 Task: Start in the project TreasureLine the sprint 'Light Speed', with a duration of 2 weeks.
Action: Mouse moved to (211, 66)
Screenshot: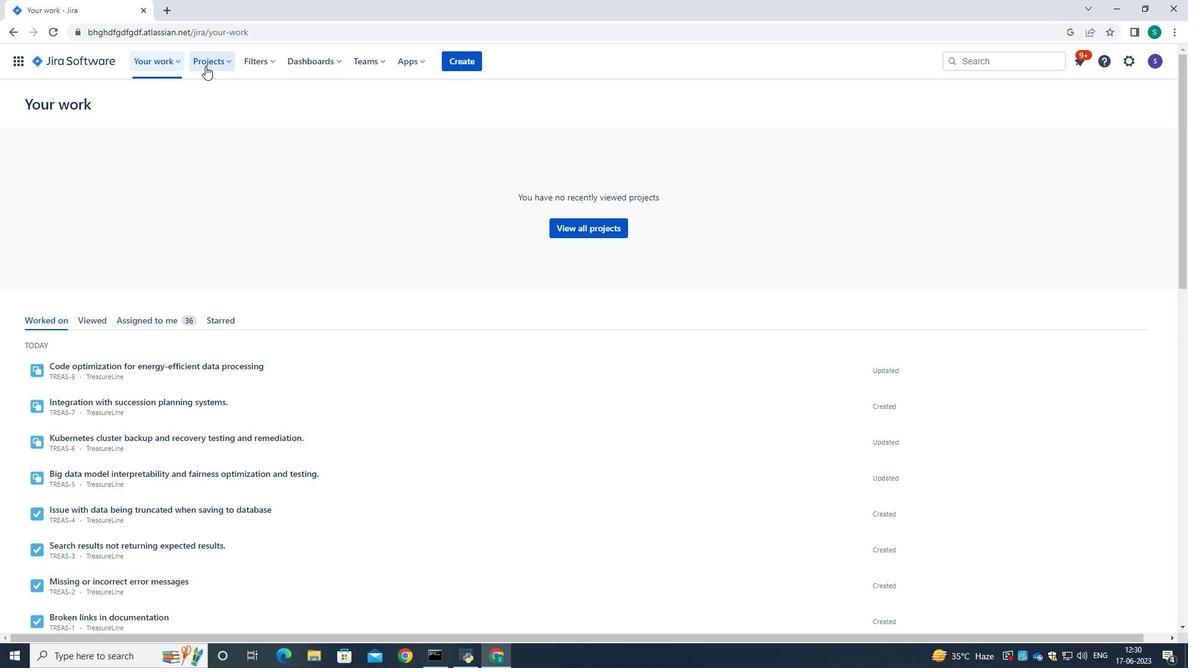
Action: Mouse pressed left at (211, 66)
Screenshot: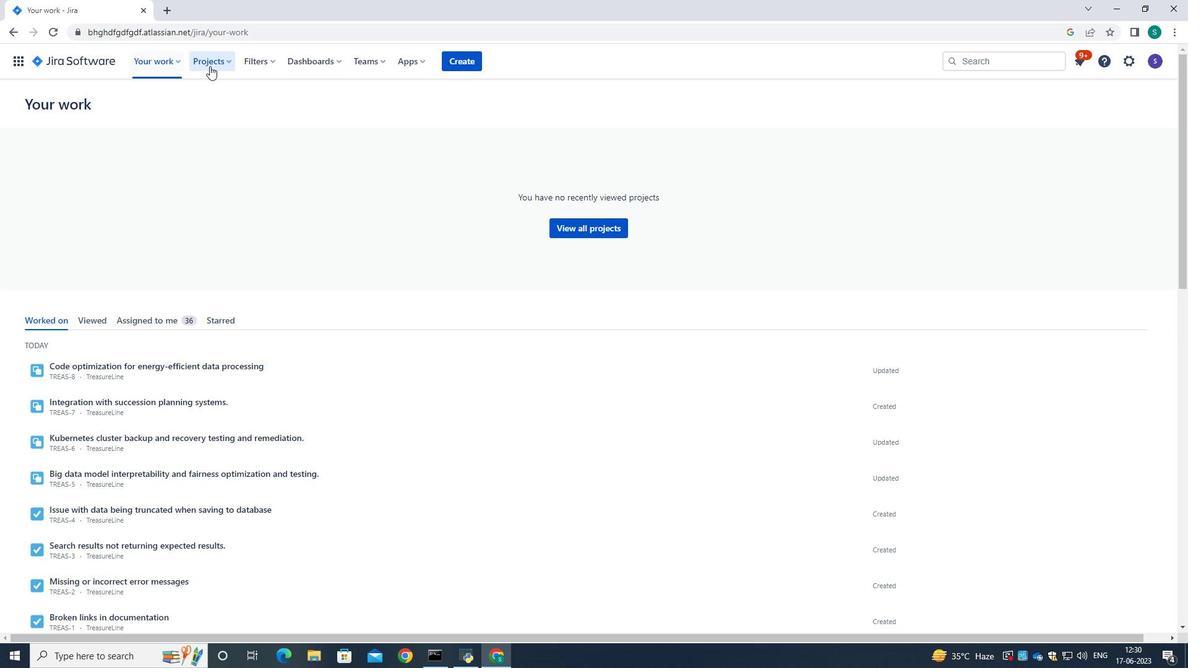 
Action: Mouse moved to (219, 110)
Screenshot: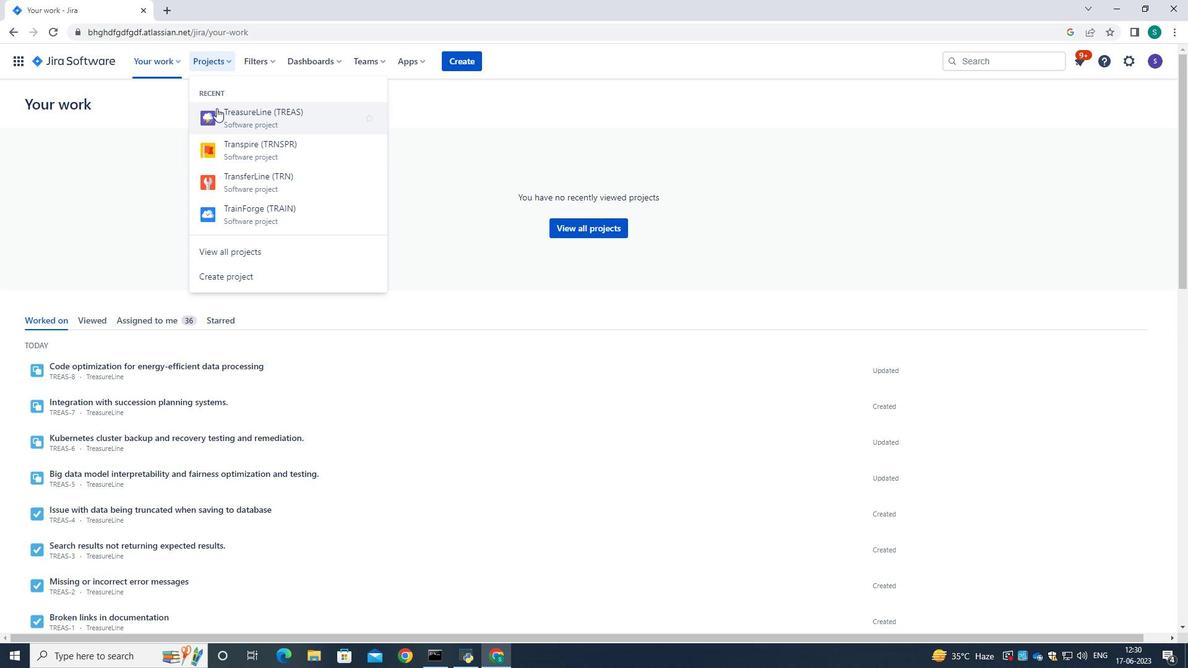 
Action: Mouse pressed left at (219, 110)
Screenshot: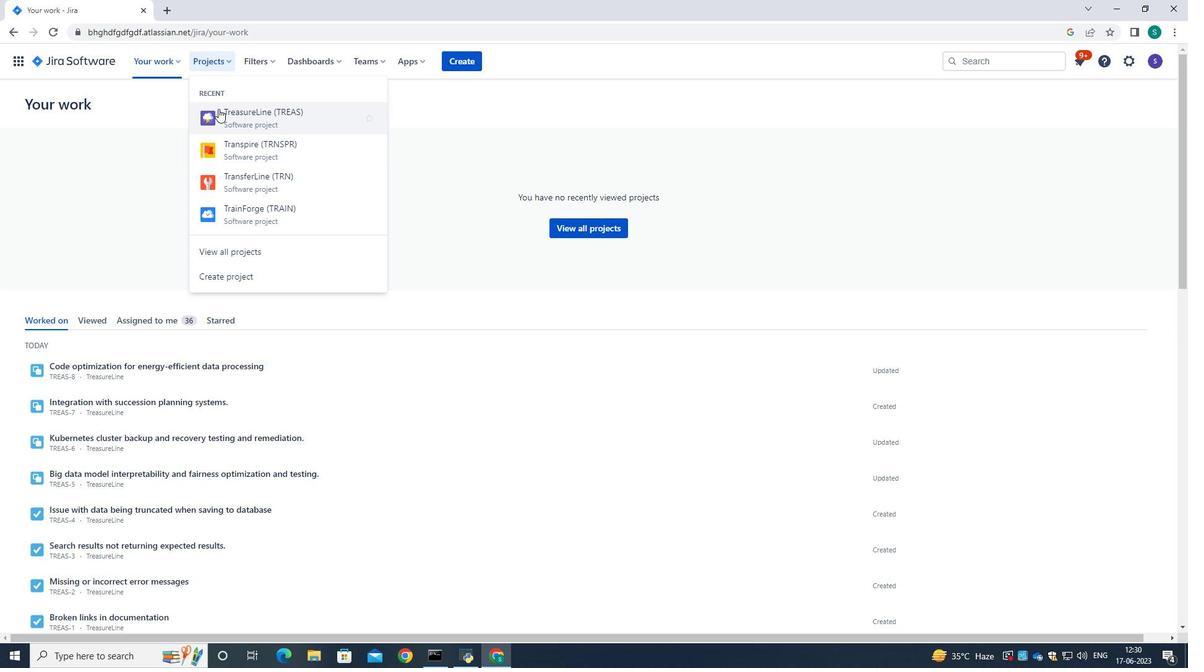 
Action: Mouse moved to (96, 186)
Screenshot: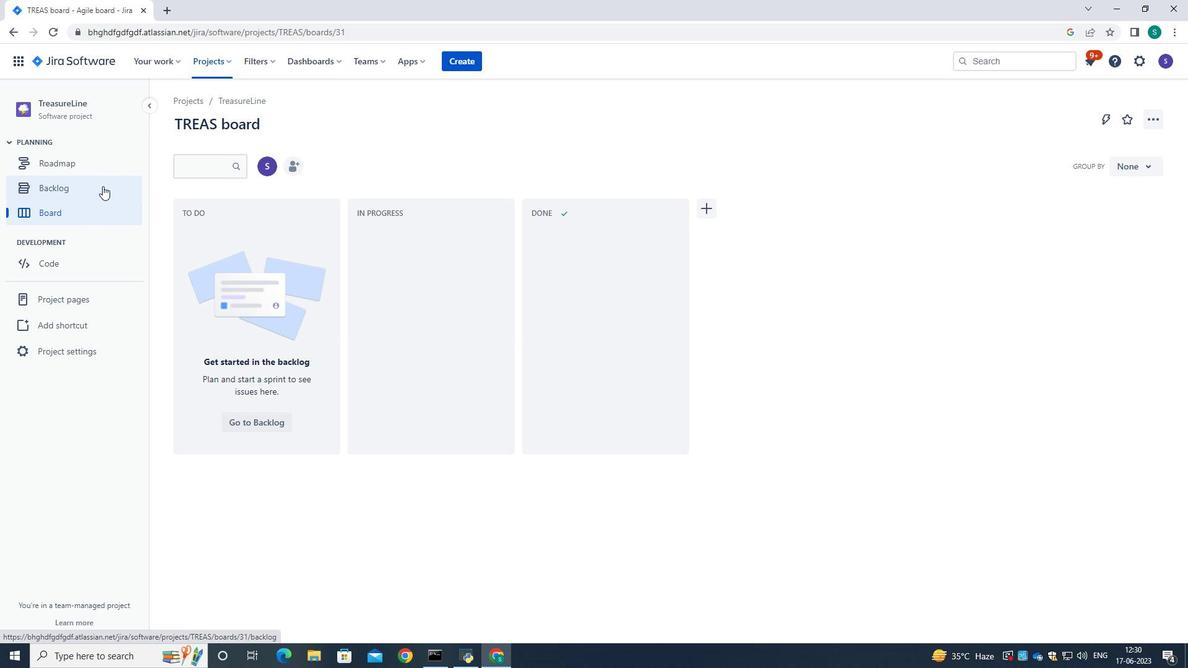 
Action: Mouse pressed left at (96, 186)
Screenshot: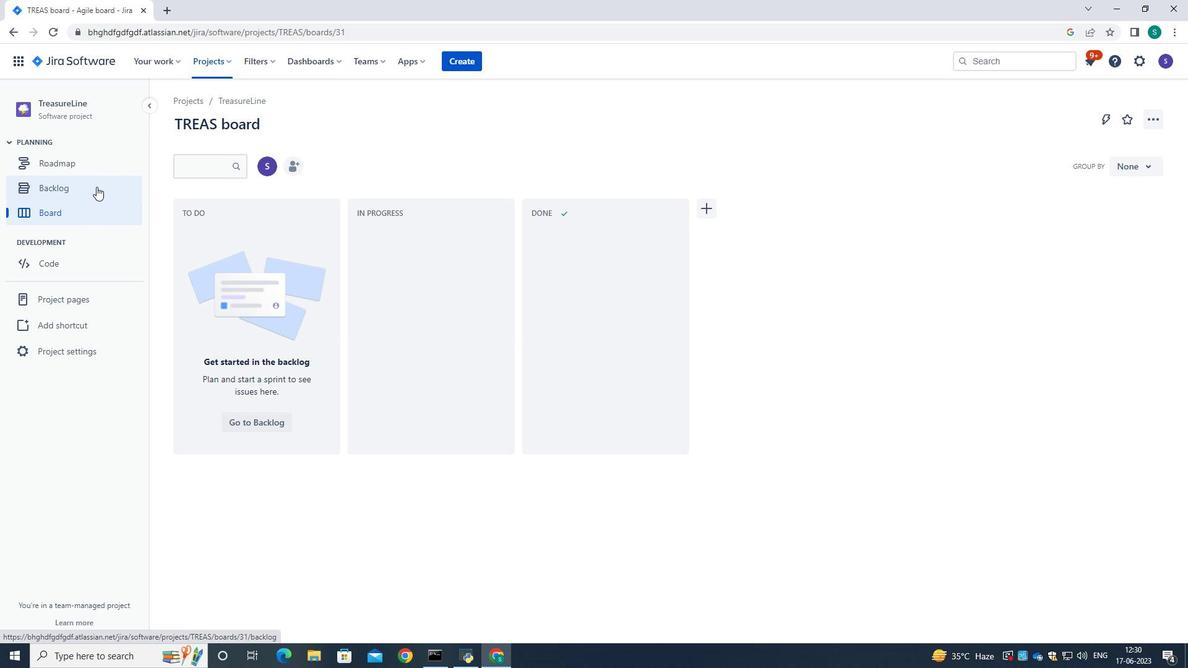
Action: Mouse moved to (511, 304)
Screenshot: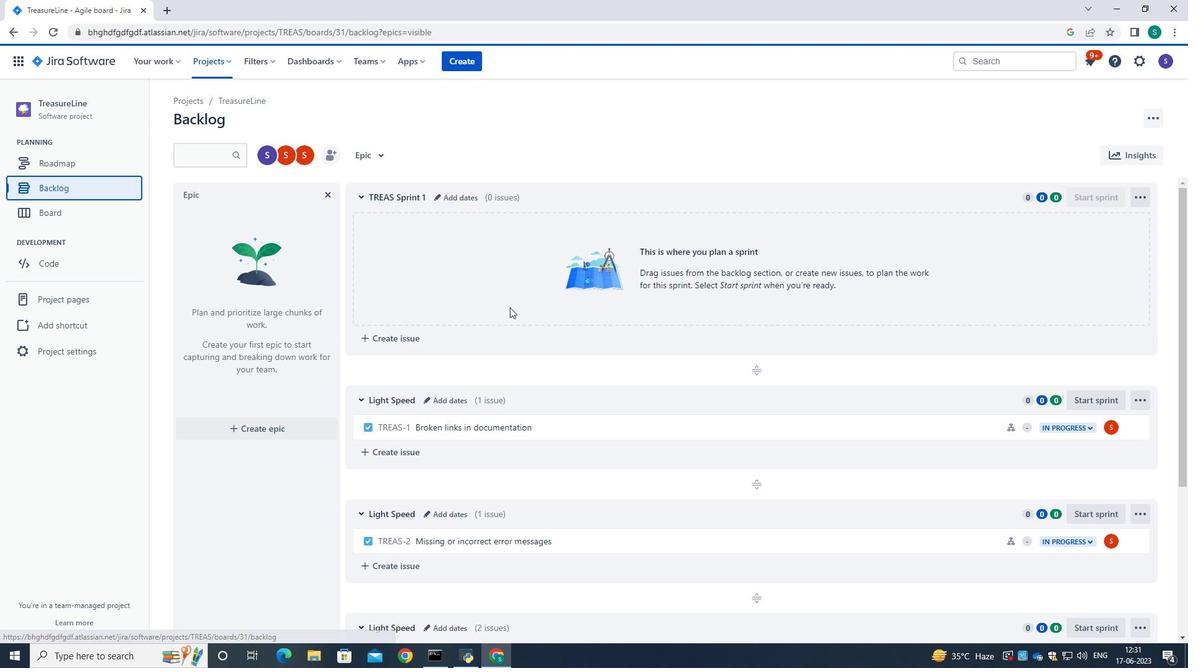 
Action: Mouse scrolled (511, 304) with delta (0, 0)
Screenshot: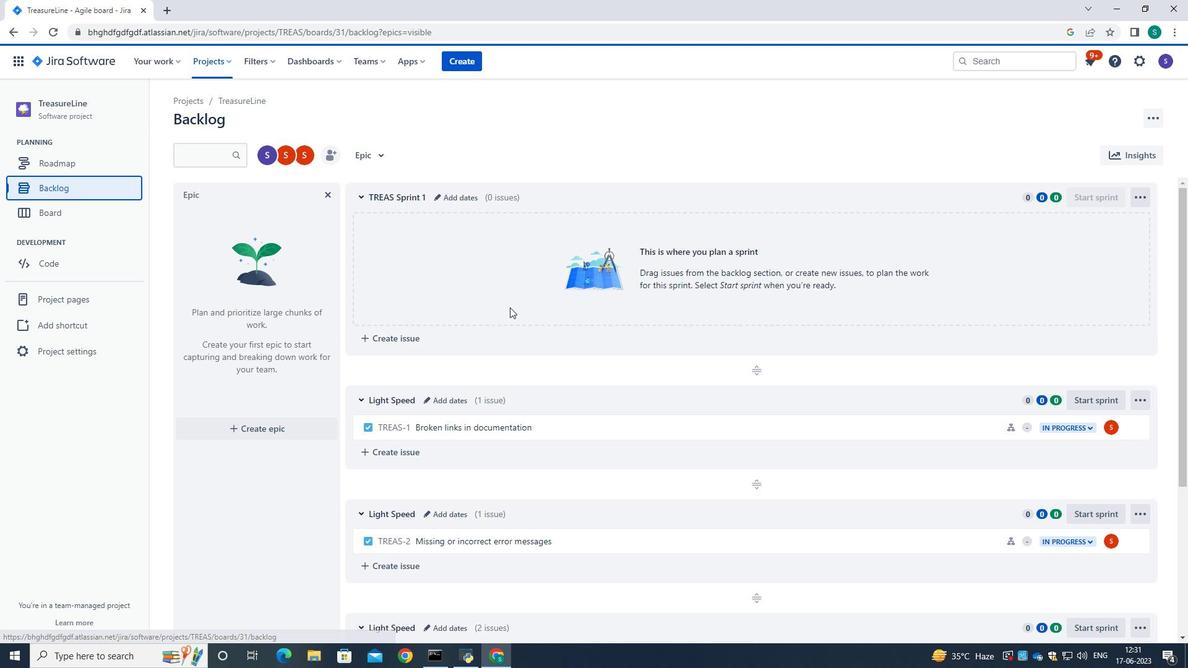 
Action: Mouse scrolled (511, 304) with delta (0, 0)
Screenshot: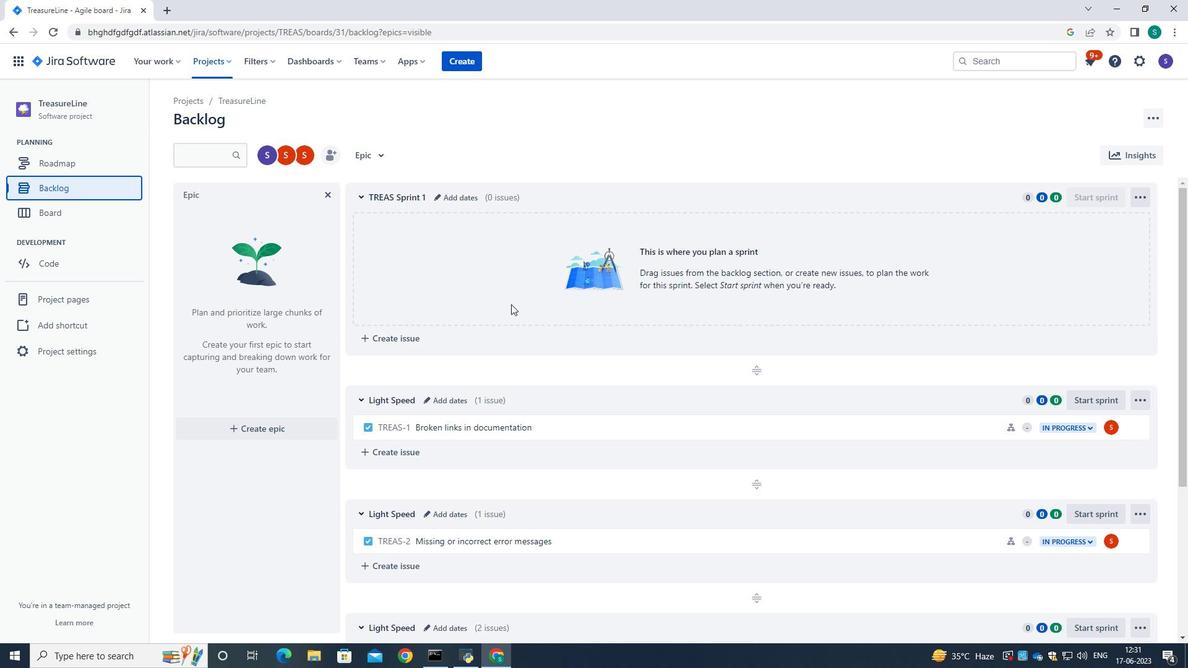 
Action: Mouse moved to (448, 281)
Screenshot: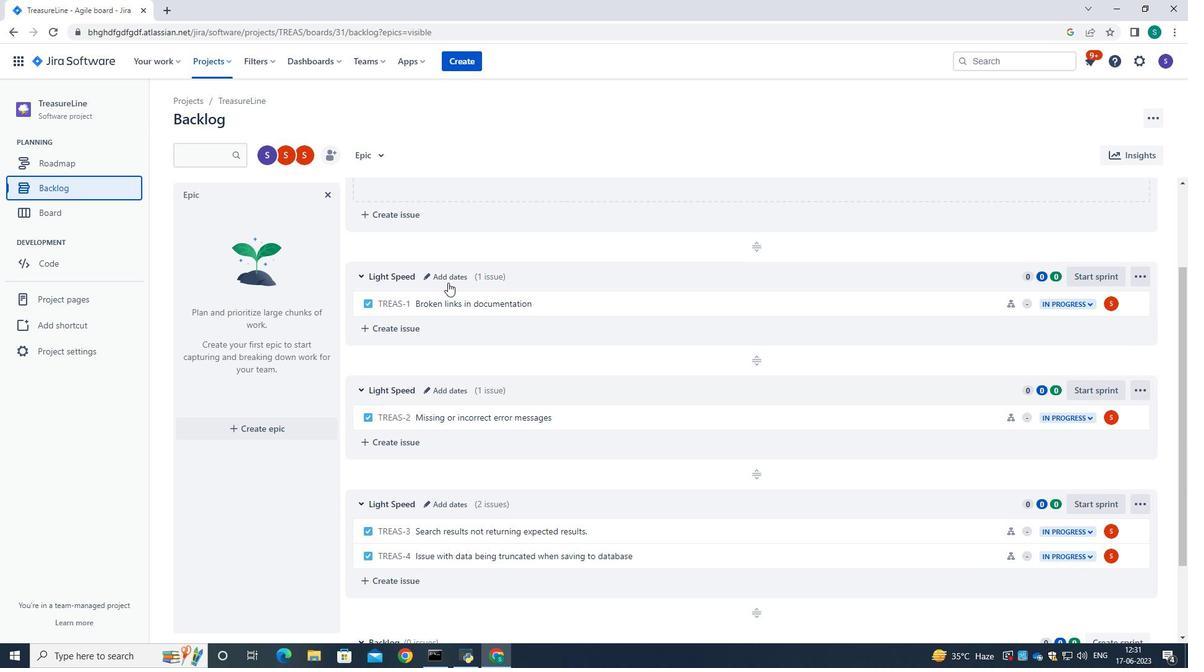 
Action: Mouse pressed left at (448, 281)
Screenshot: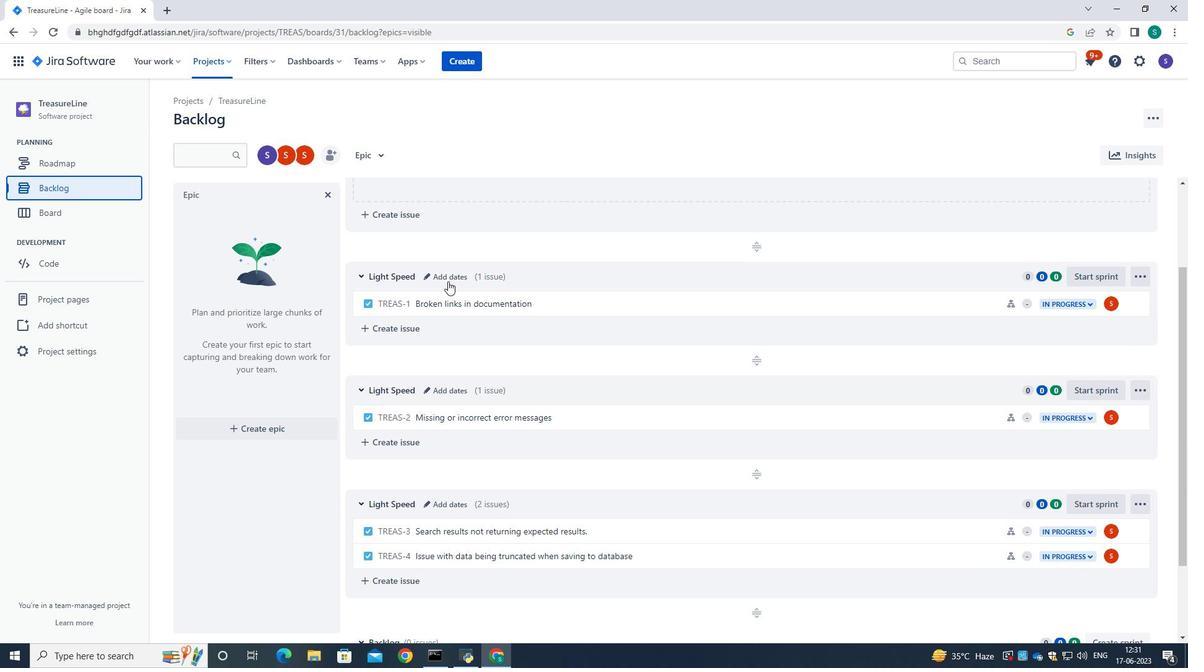 
Action: Mouse moved to (506, 193)
Screenshot: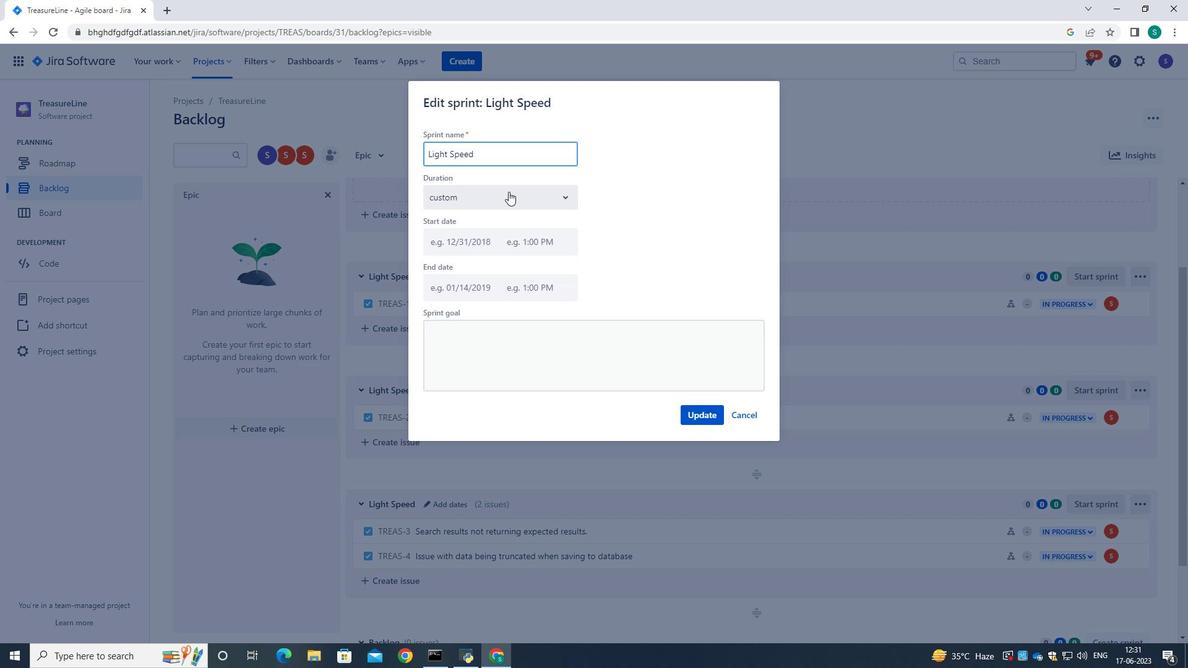 
Action: Mouse pressed left at (506, 193)
Screenshot: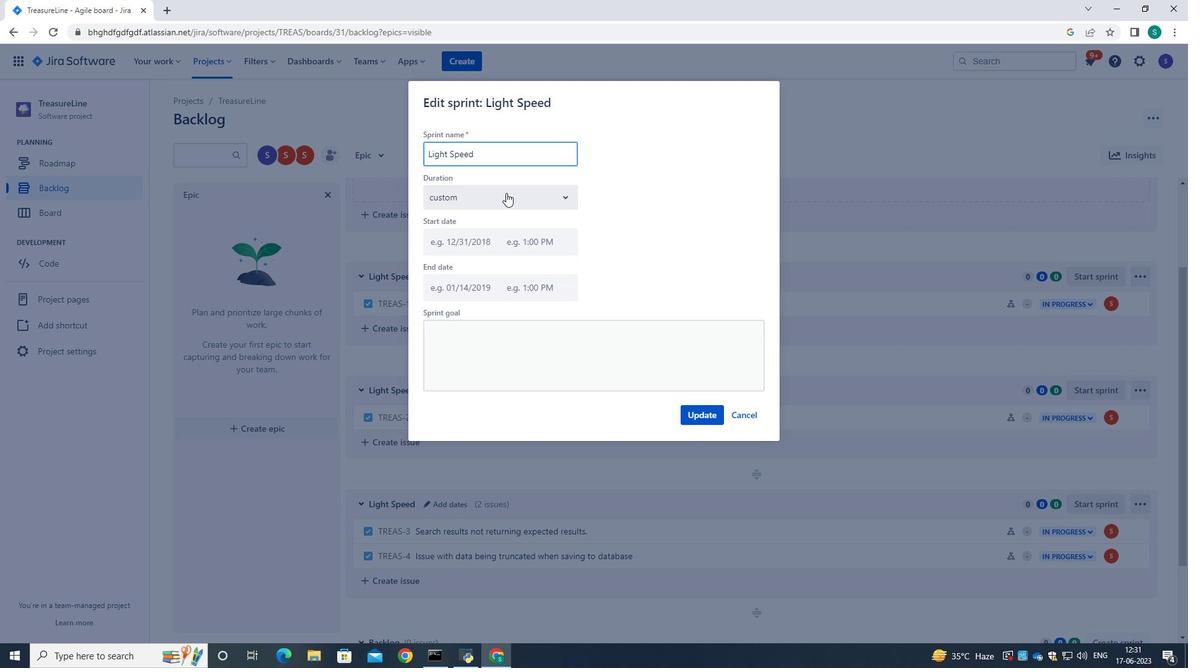 
Action: Mouse moved to (479, 198)
Screenshot: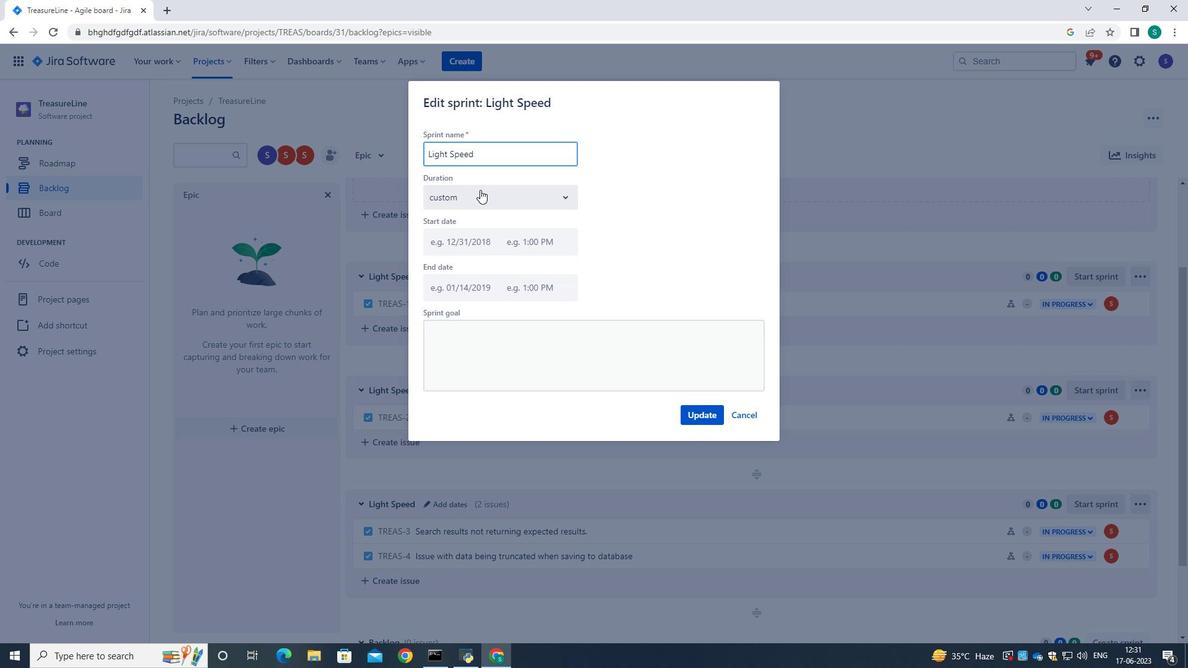 
Action: Mouse pressed left at (479, 198)
Screenshot: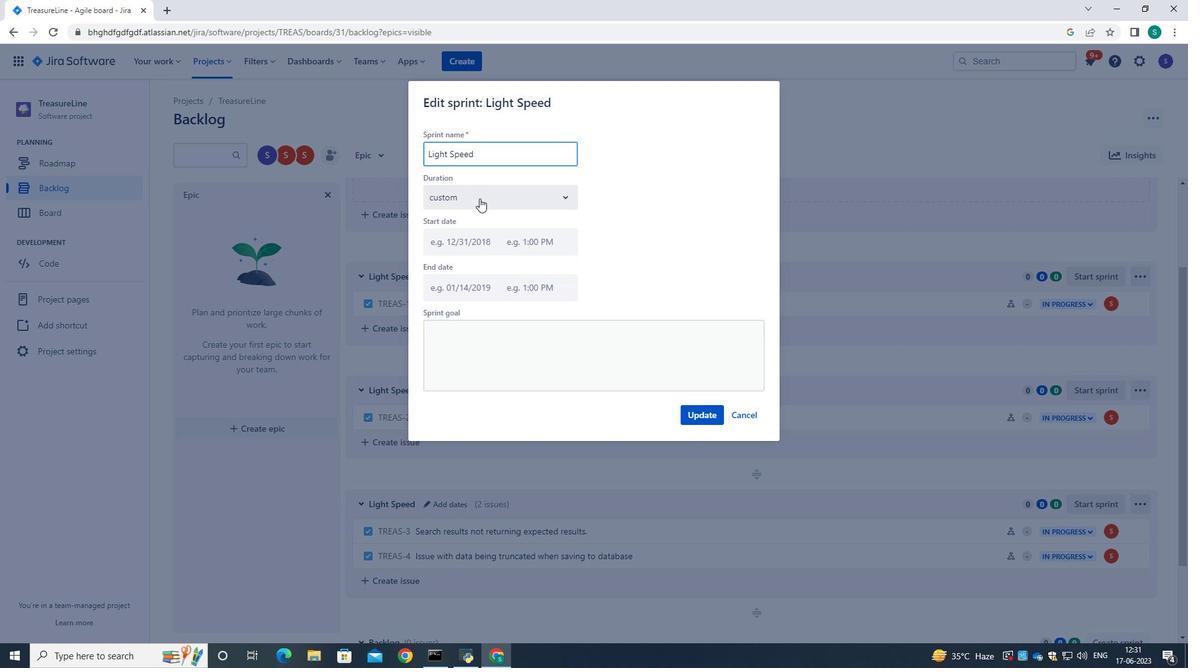 
Action: Mouse moved to (477, 200)
Screenshot: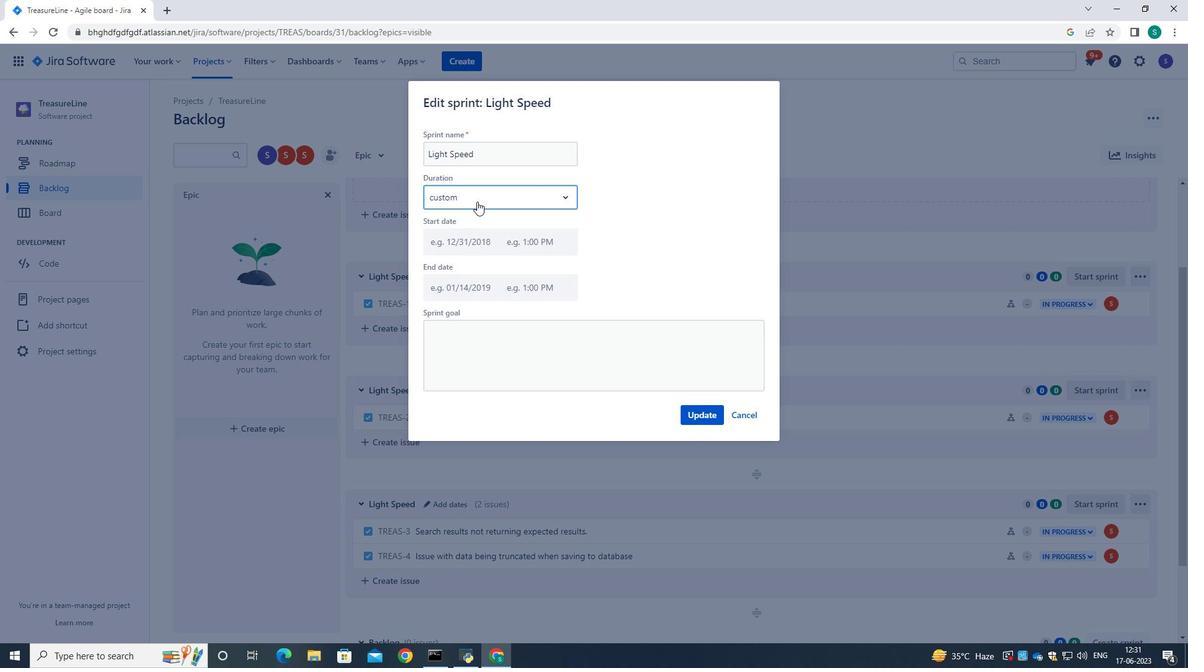
Action: Mouse pressed left at (477, 200)
Screenshot: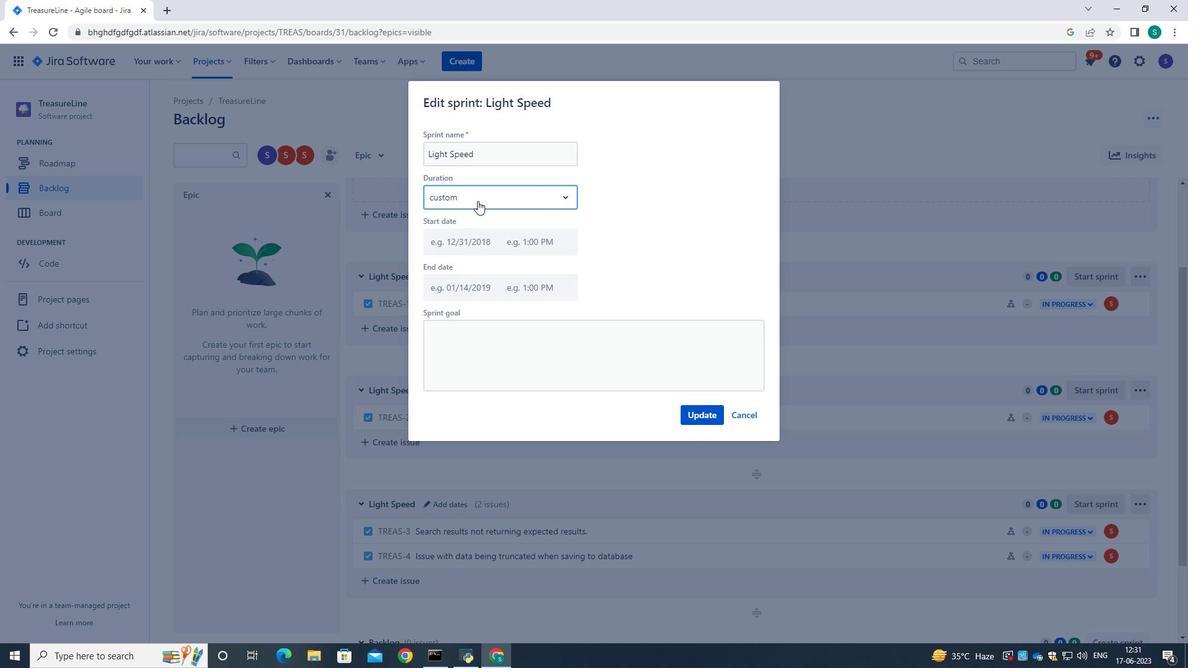 
Action: Mouse moved to (460, 249)
Screenshot: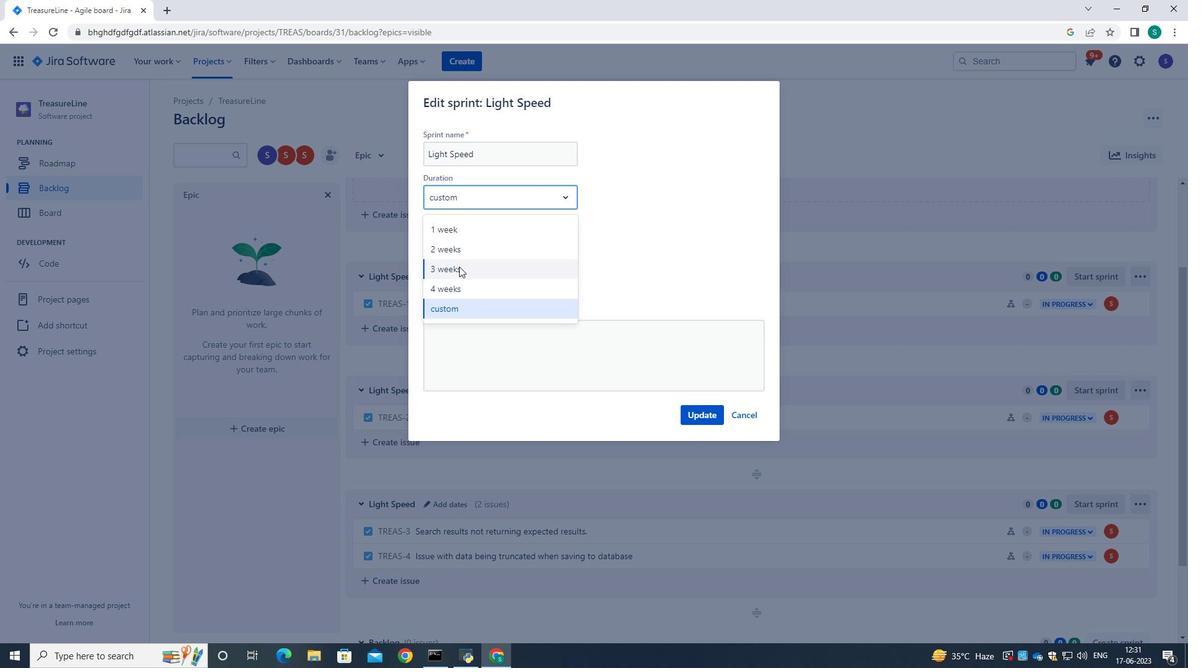 
Action: Mouse pressed left at (460, 249)
Screenshot: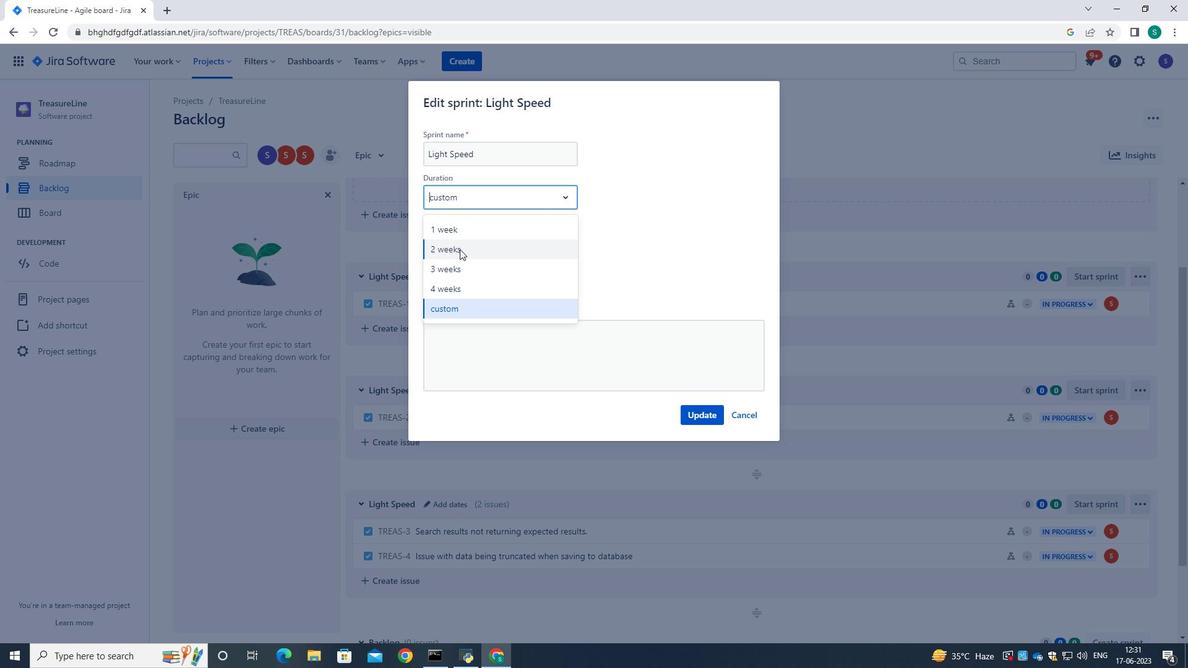 
Action: Mouse moved to (705, 411)
Screenshot: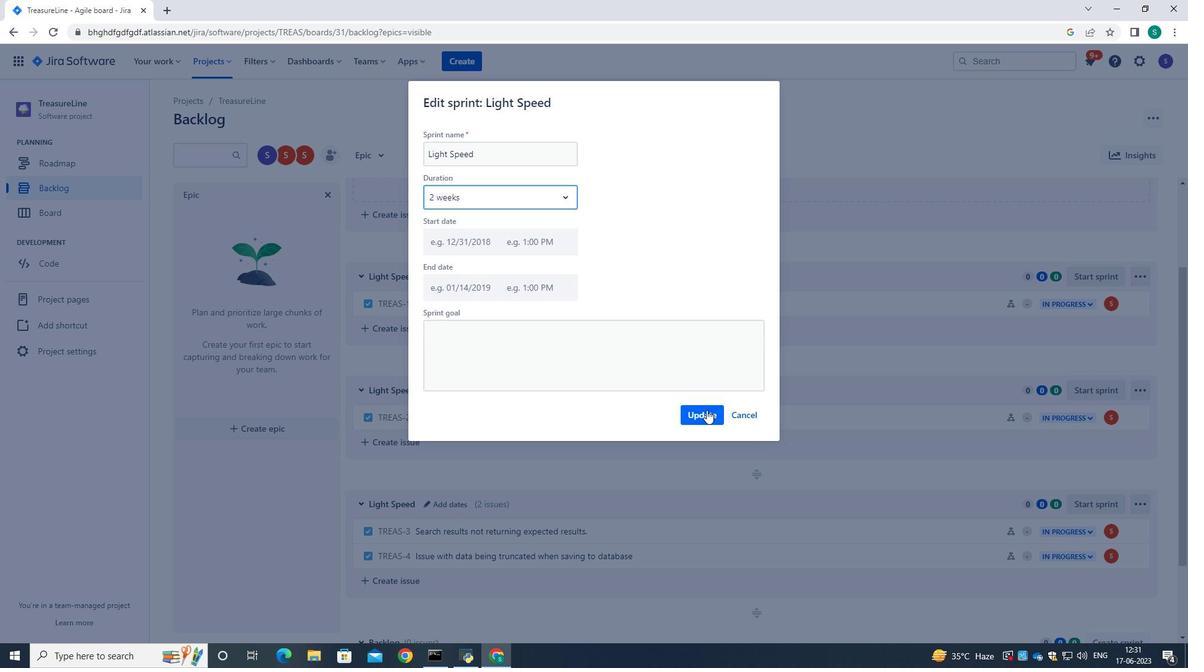 
Action: Mouse pressed left at (705, 411)
Screenshot: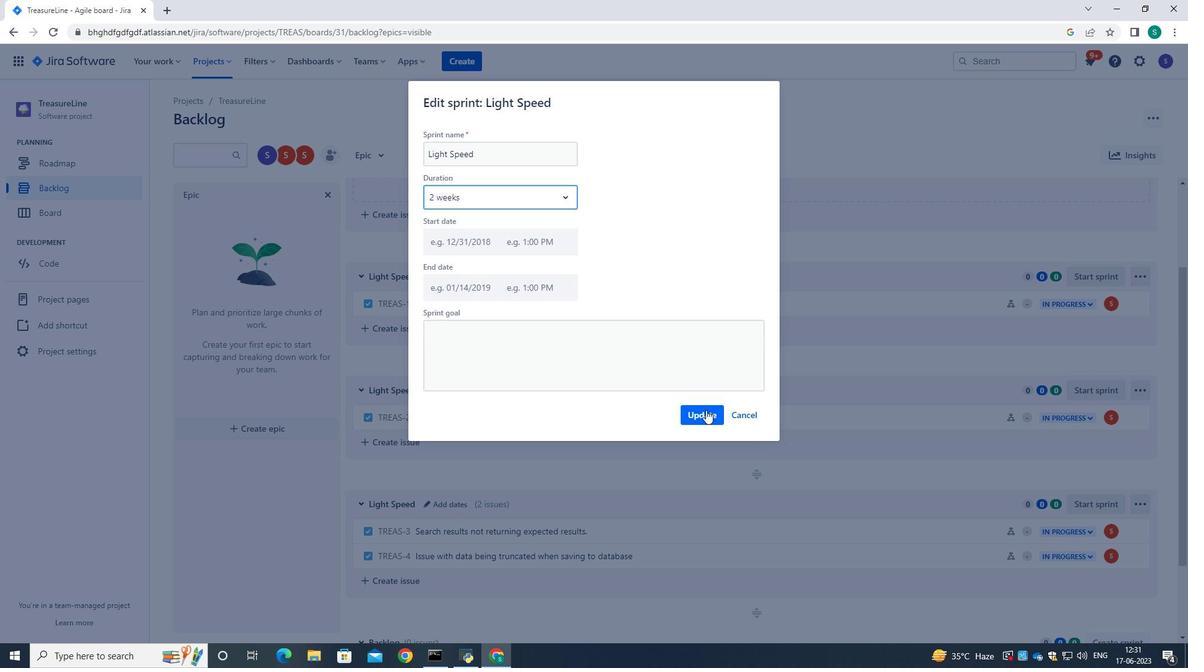 
Action: Mouse moved to (846, 153)
Screenshot: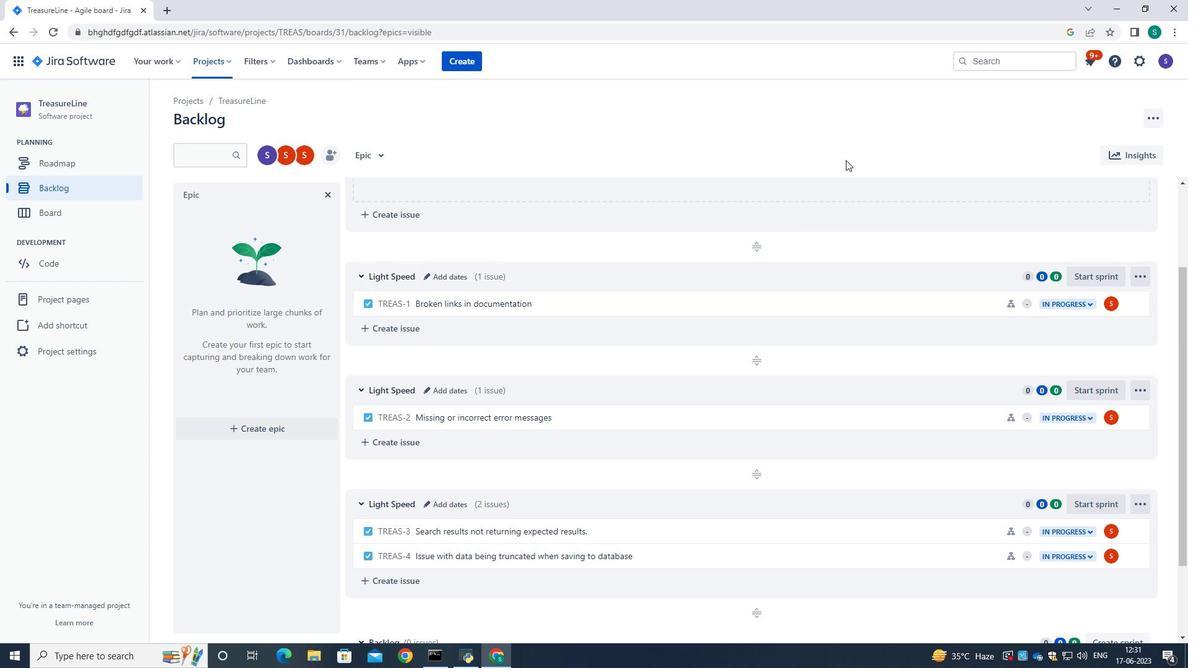
Action: Mouse pressed left at (846, 153)
Screenshot: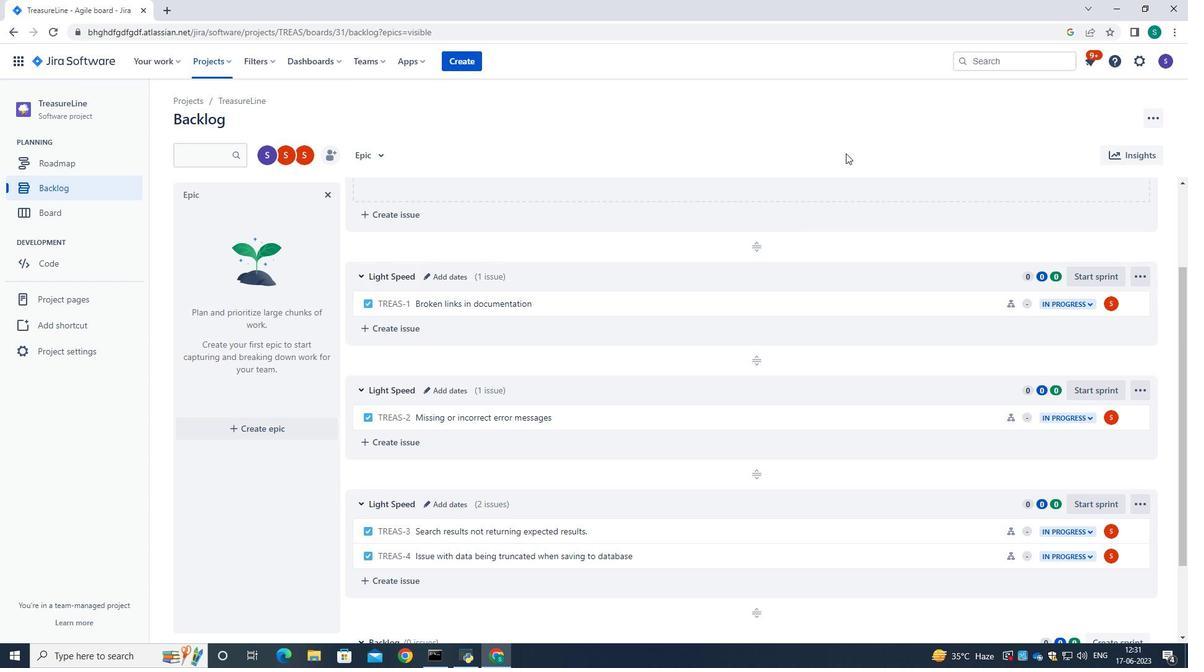 
